 Task: Add a condition where "Type Is -" in pending tickets.
Action: Mouse moved to (134, 498)
Screenshot: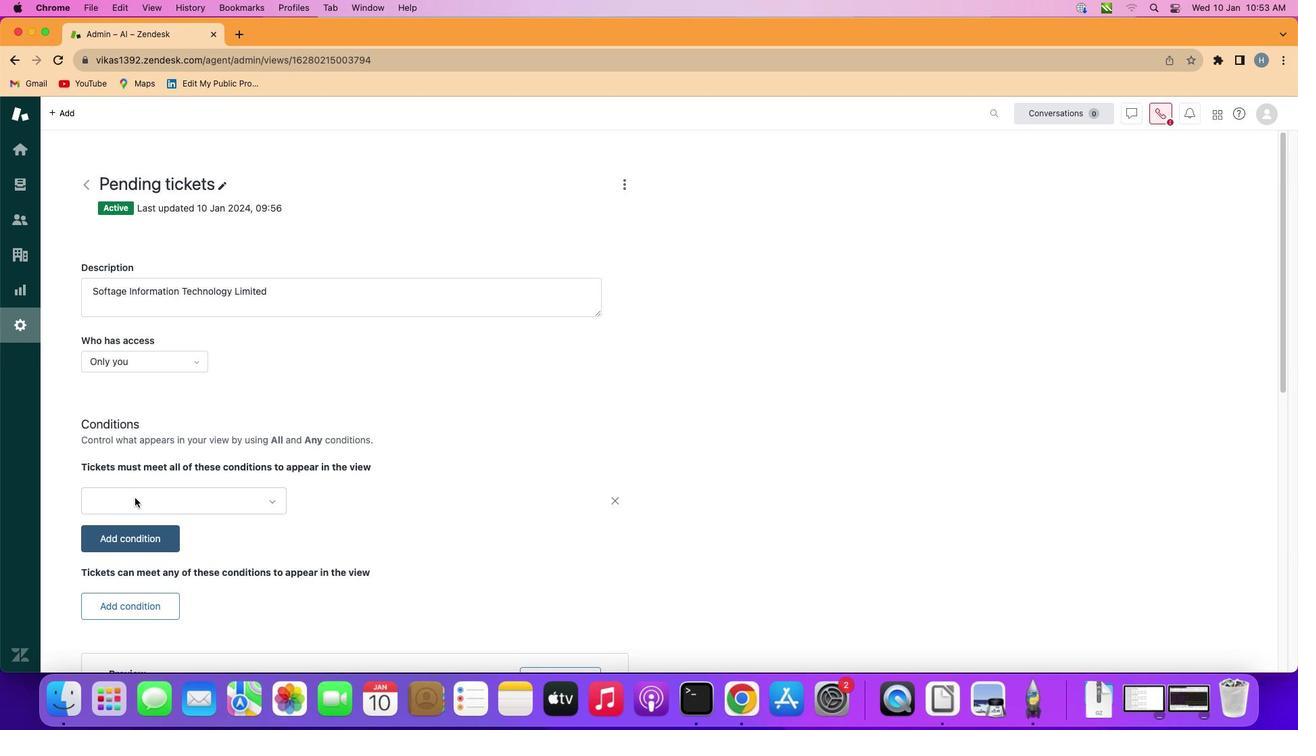
Action: Mouse pressed left at (134, 498)
Screenshot: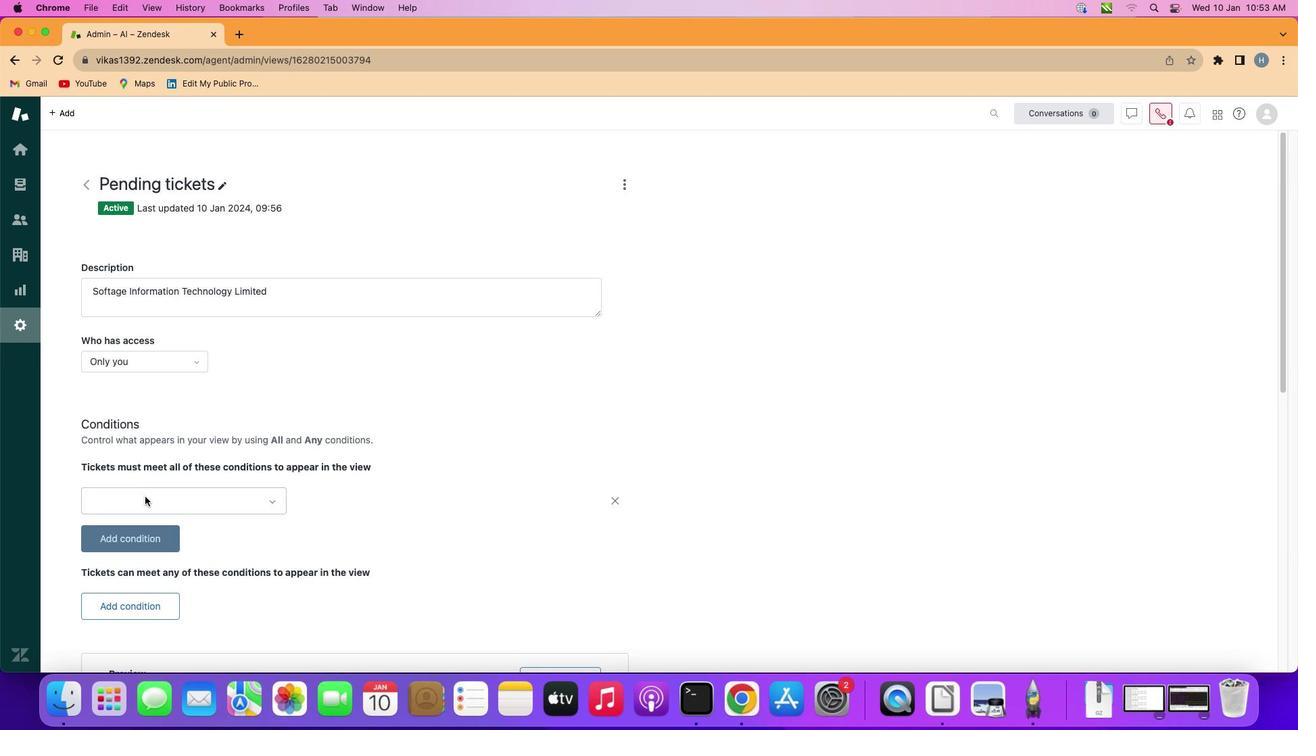 
Action: Mouse moved to (196, 495)
Screenshot: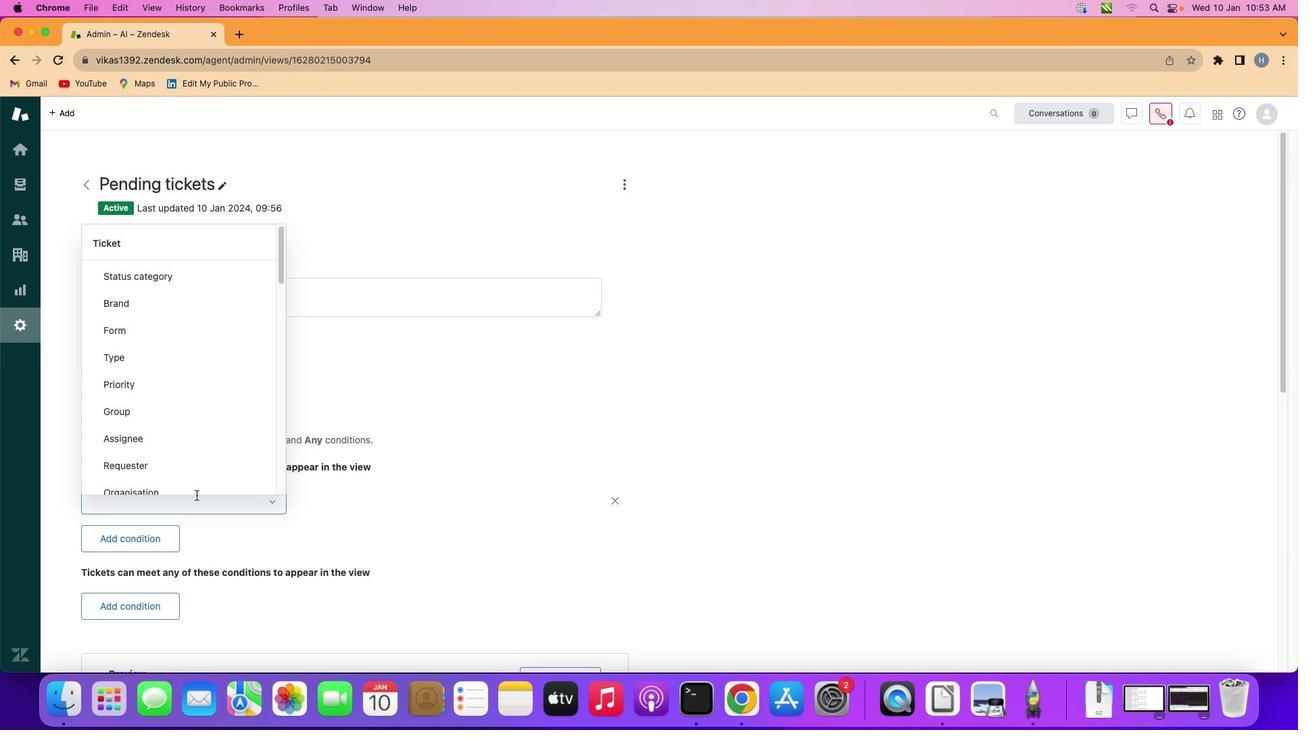 
Action: Mouse pressed left at (196, 495)
Screenshot: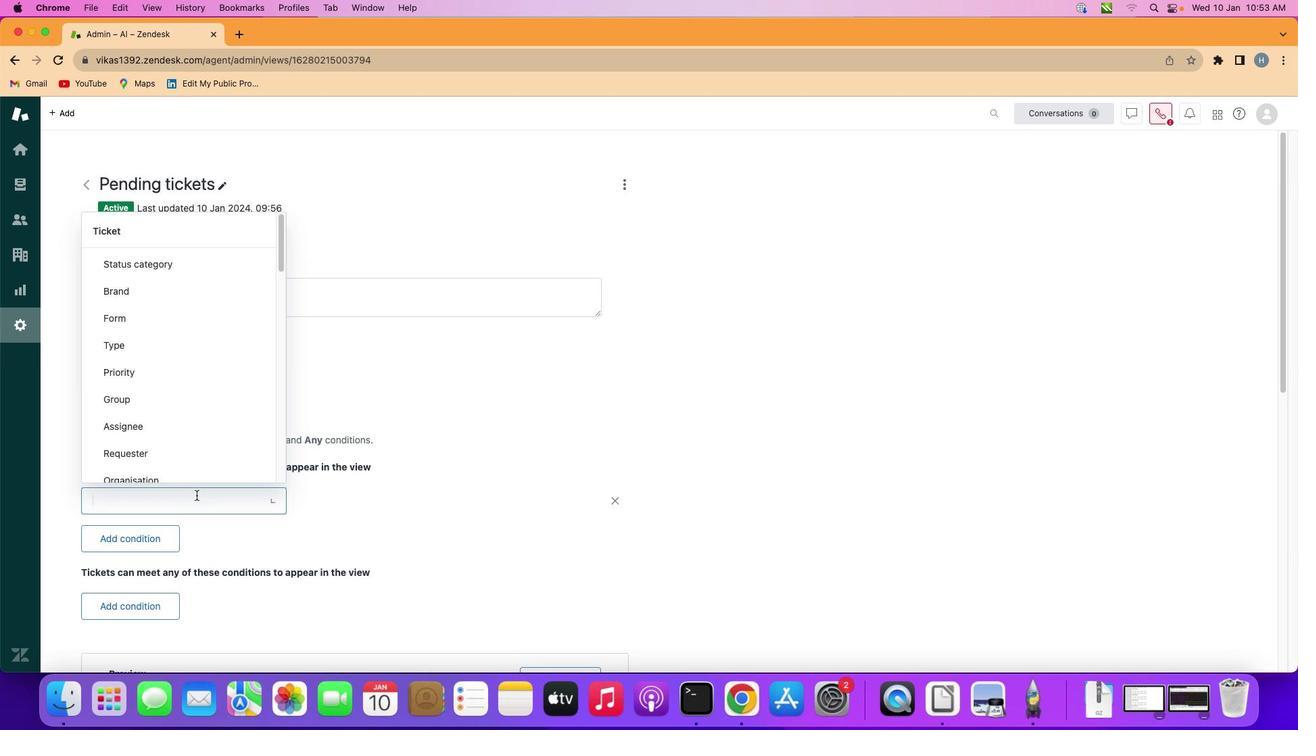
Action: Mouse moved to (198, 345)
Screenshot: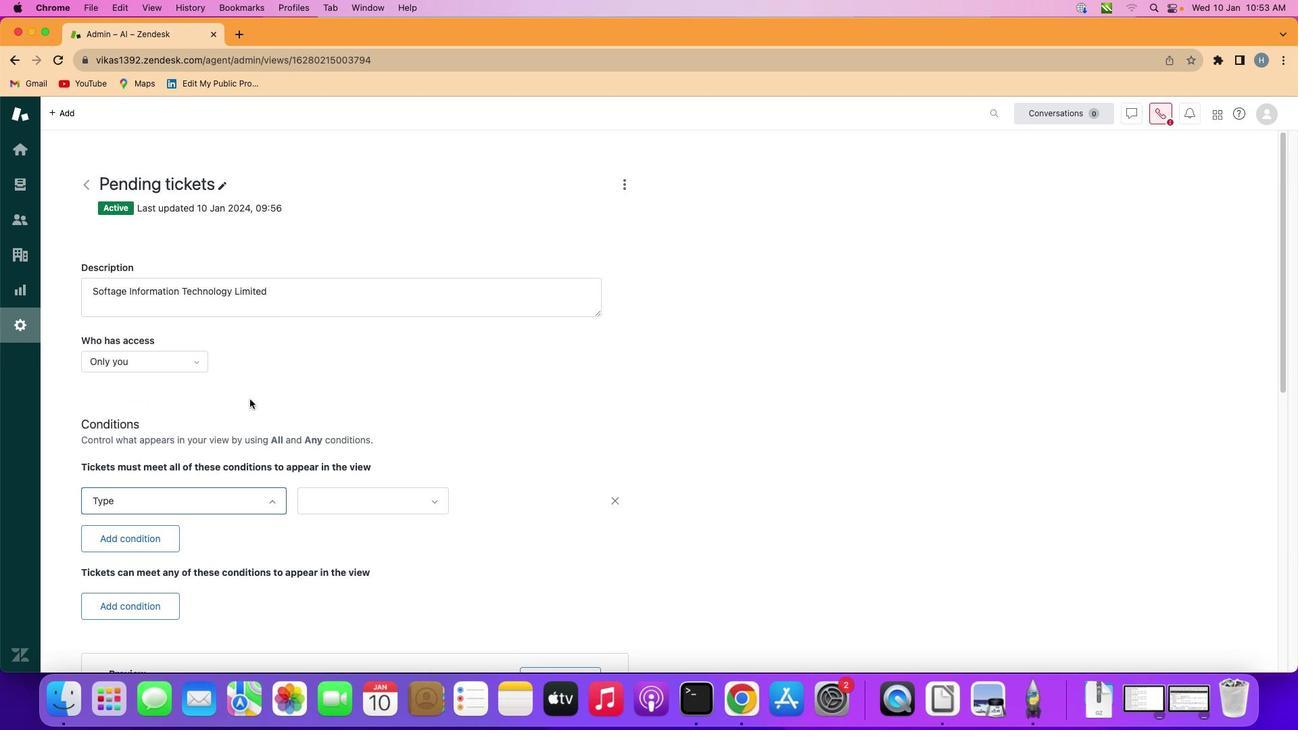 
Action: Mouse pressed left at (198, 345)
Screenshot: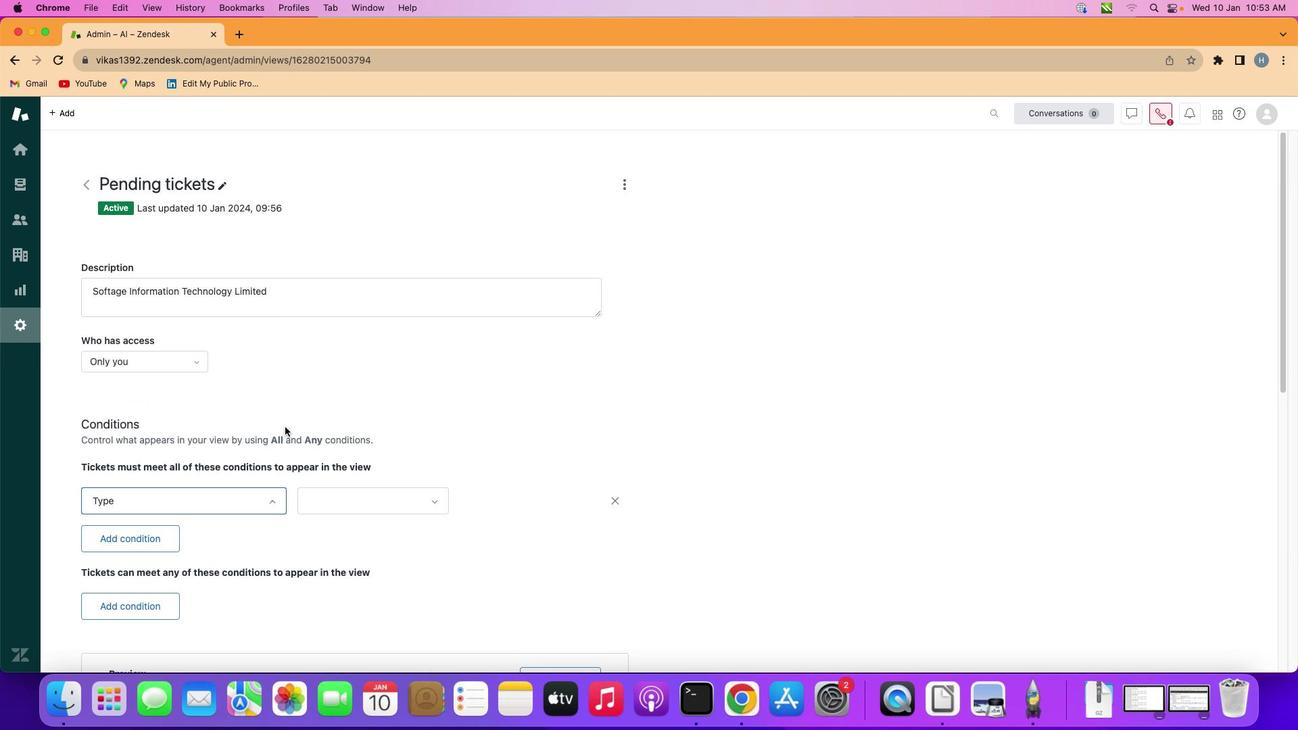 
Action: Mouse moved to (380, 493)
Screenshot: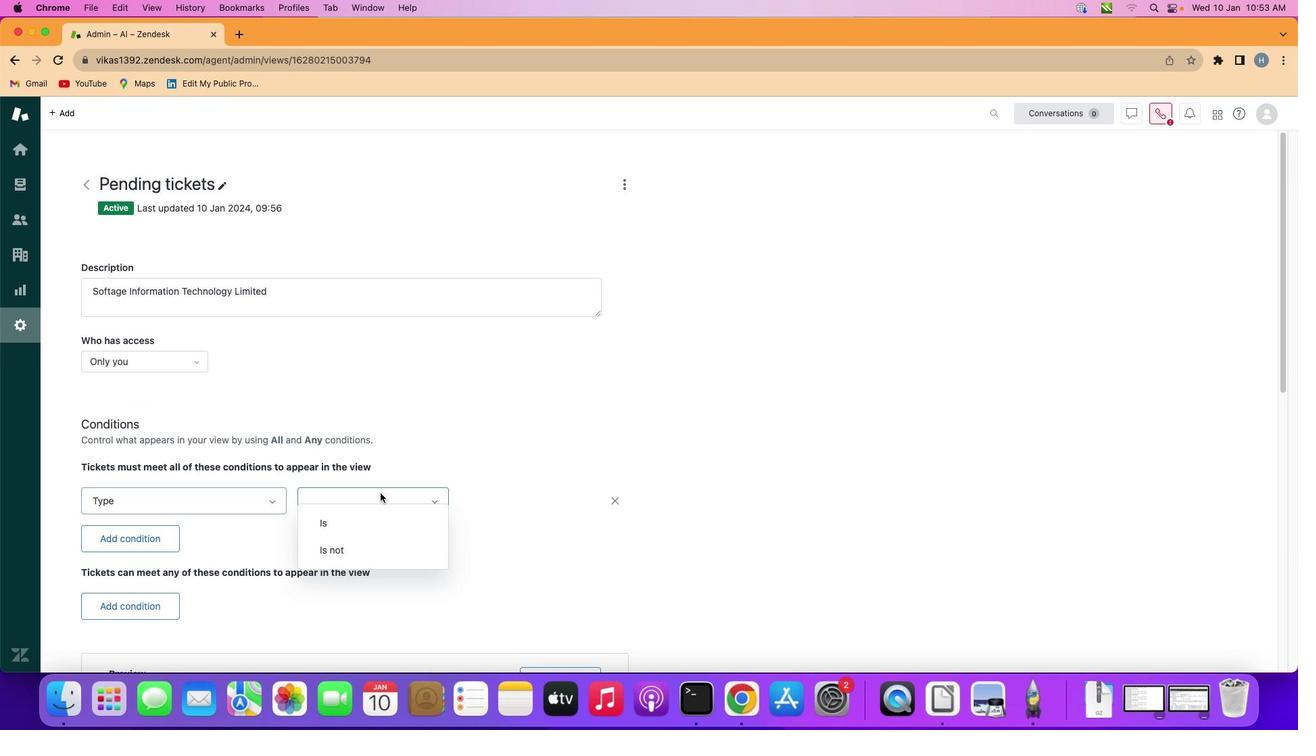 
Action: Mouse pressed left at (380, 493)
Screenshot: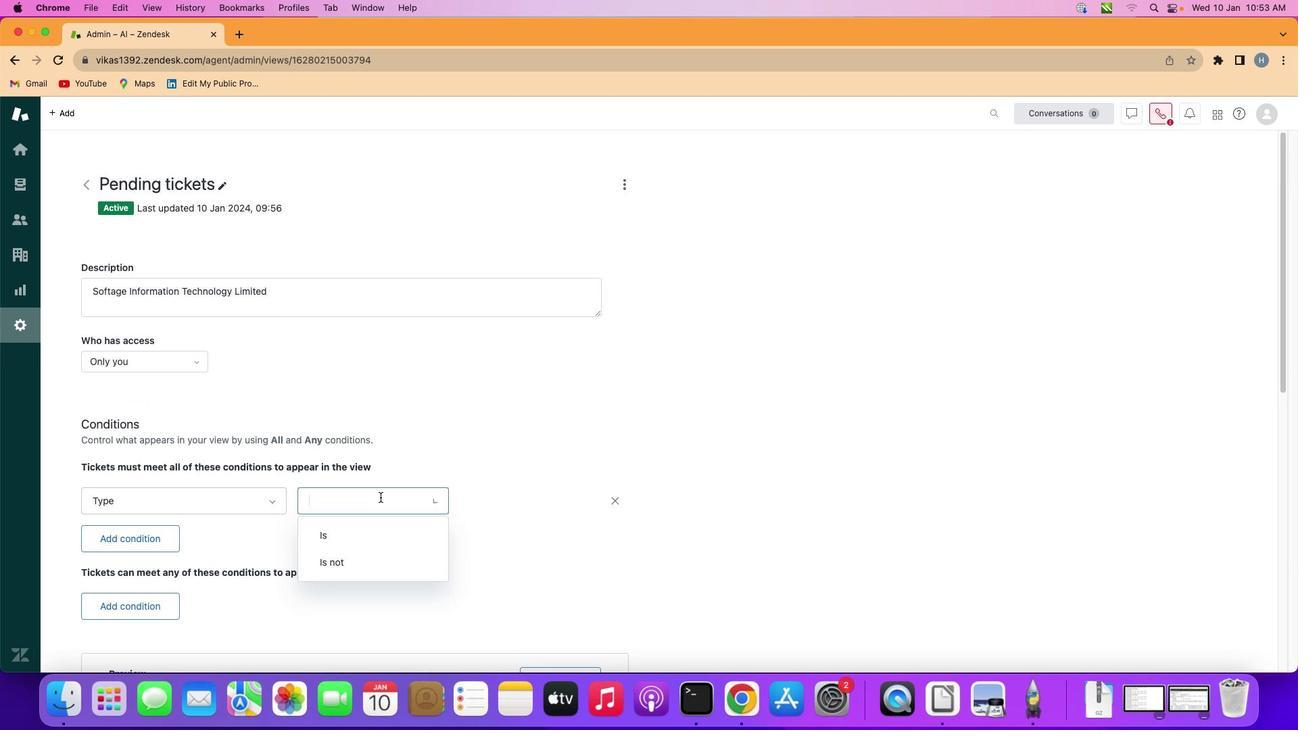 
Action: Mouse moved to (381, 528)
Screenshot: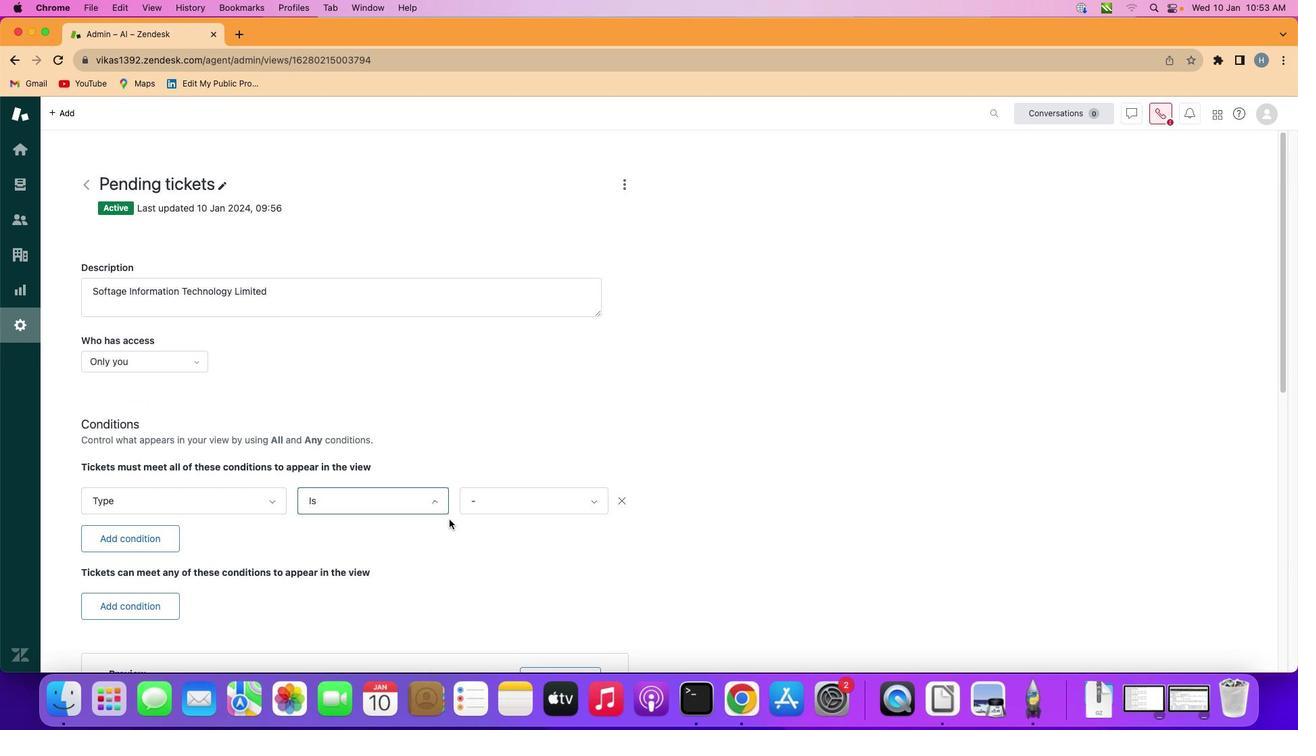
Action: Mouse pressed left at (381, 528)
Screenshot: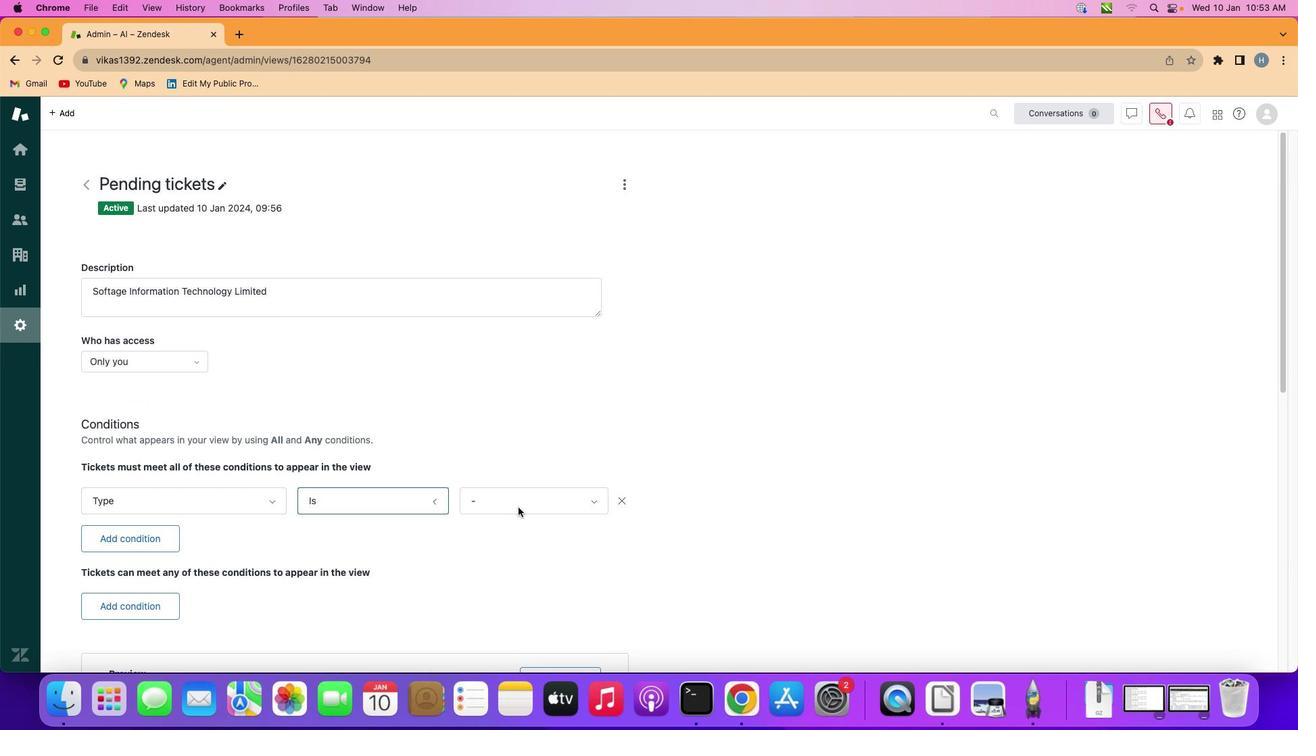 
Action: Mouse moved to (542, 497)
Screenshot: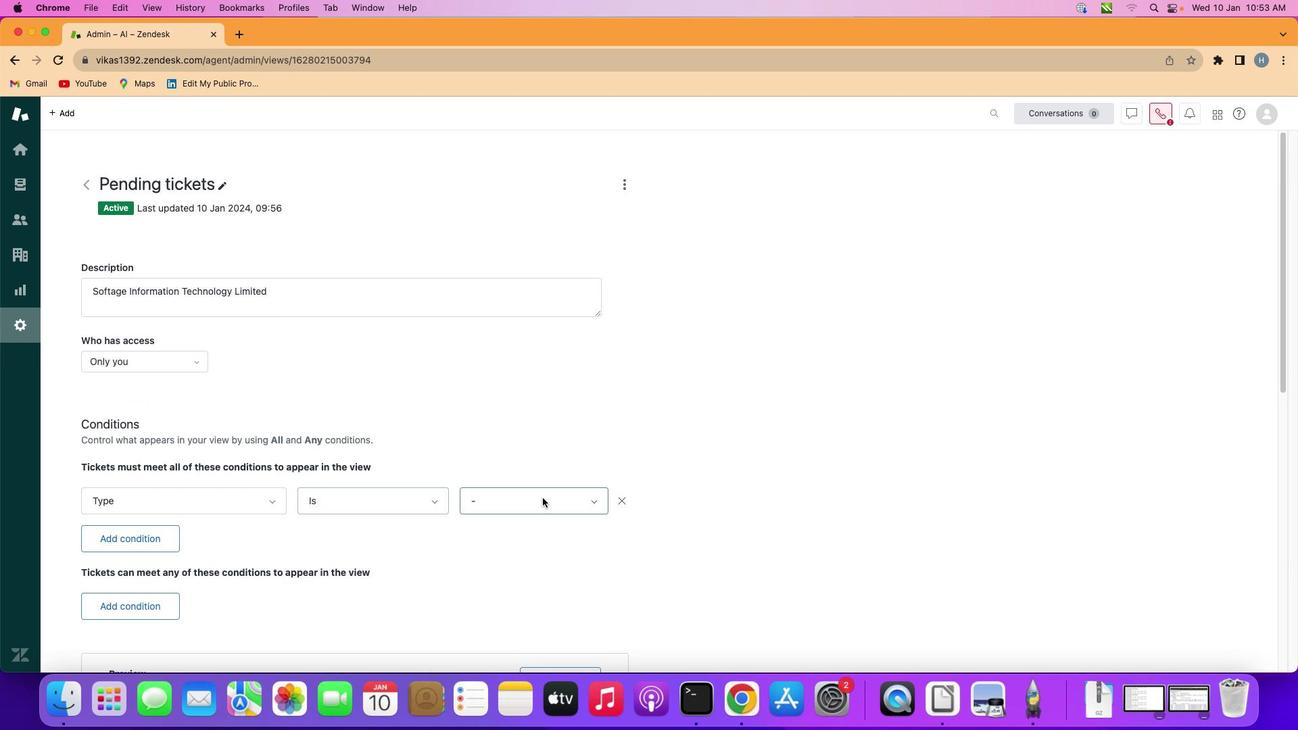 
Action: Mouse pressed left at (542, 497)
Screenshot: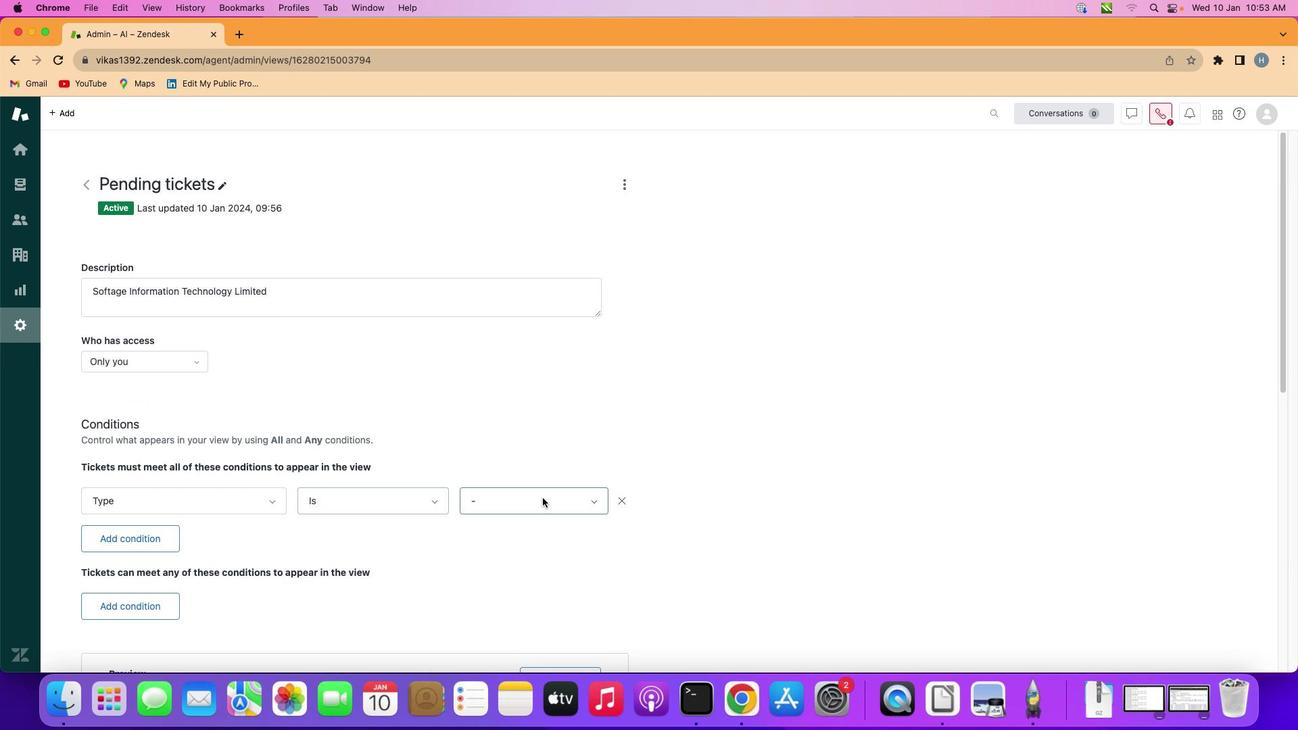 
Action: Mouse moved to (536, 501)
Screenshot: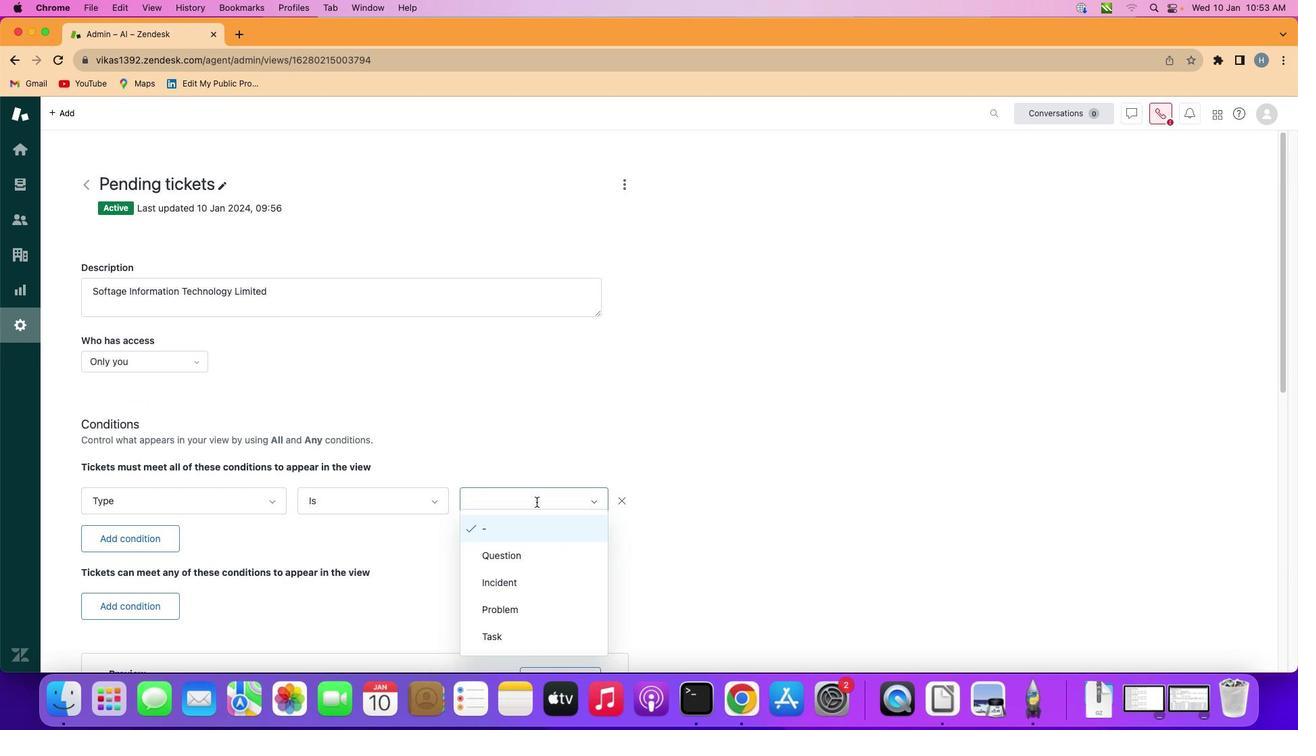 
Action: Mouse pressed left at (536, 501)
Screenshot: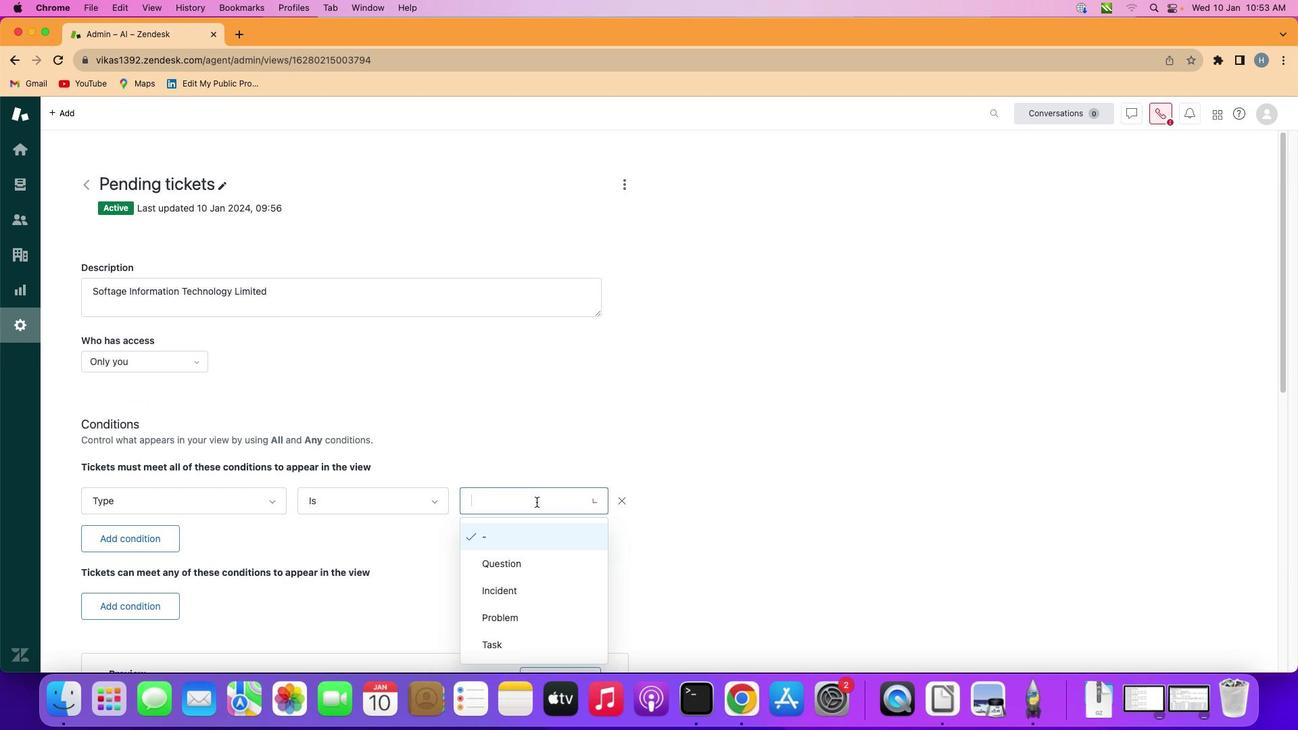 
Action: Mouse moved to (526, 541)
Screenshot: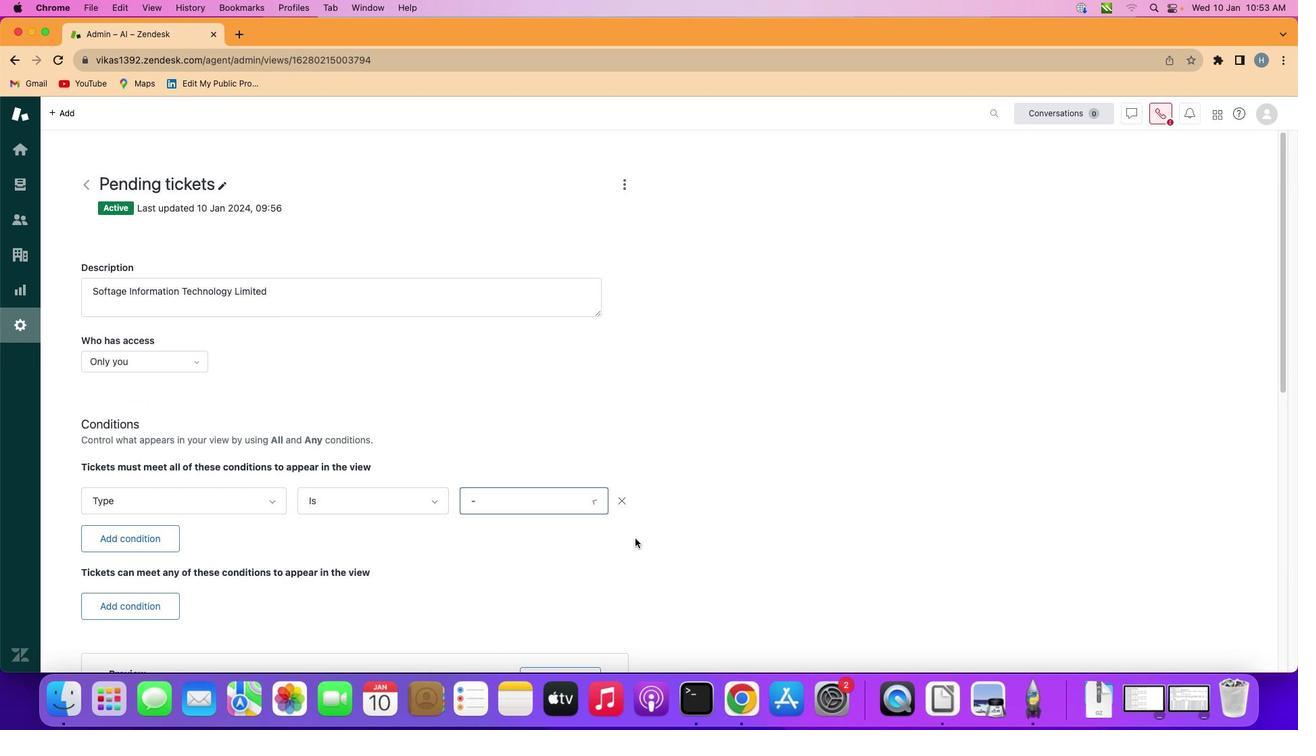 
Action: Mouse pressed left at (526, 541)
Screenshot: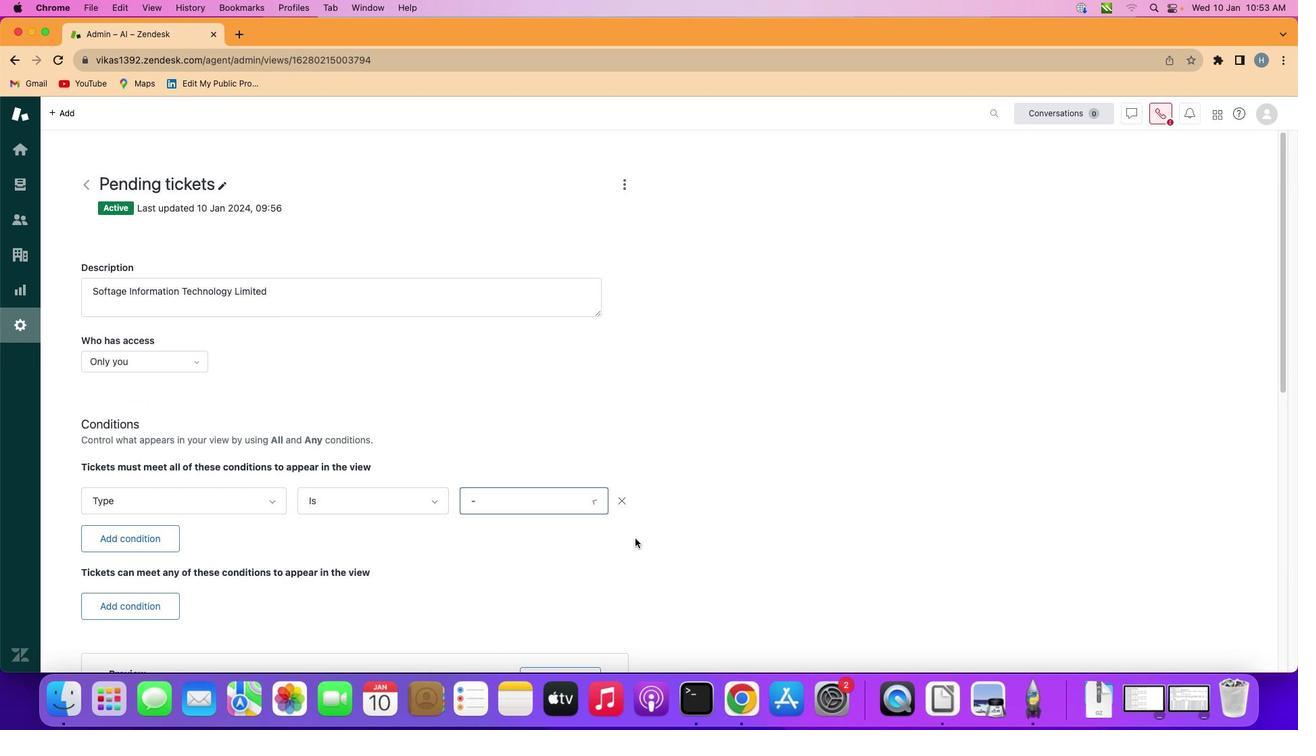 
Action: Mouse moved to (637, 539)
Screenshot: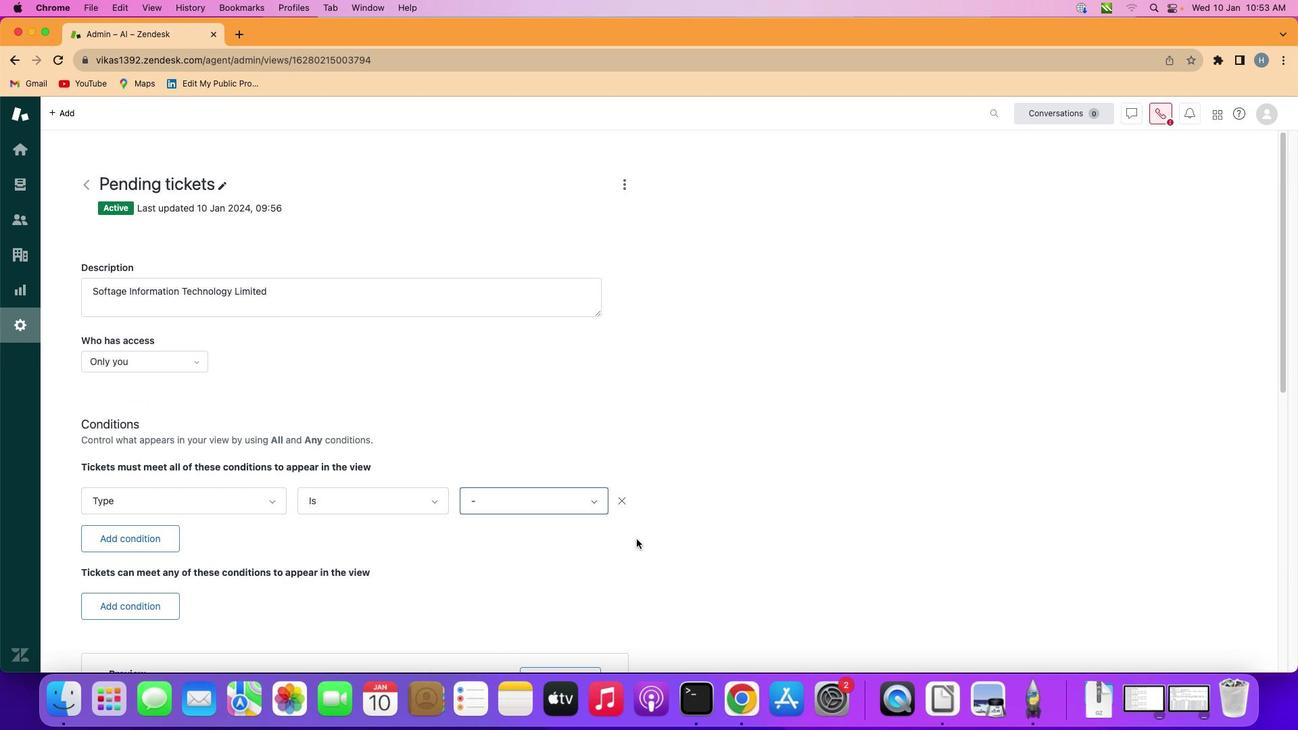 
